 Task: Font style For heading Use Britannic Bold with light red berry 1 colour & Underline. font size for heading '28 Pt. 'Change the font style of data to Calibri Lightand font size to  16 Pt. Change the alignment of both headline & data to  Align bottom. In the sheet  auditingSalesDashboard_2022
Action: Mouse moved to (7, 20)
Screenshot: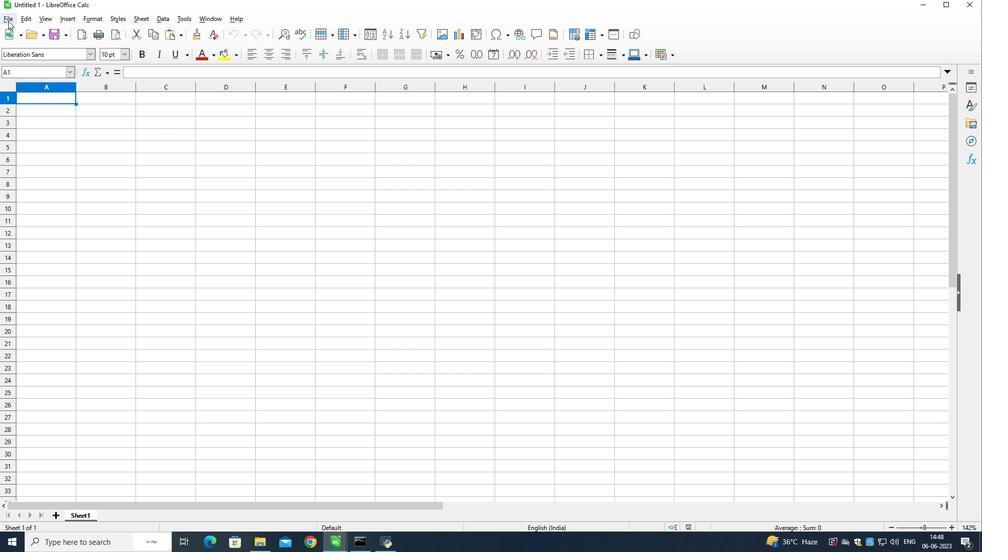 
Action: Mouse pressed left at (7, 20)
Screenshot: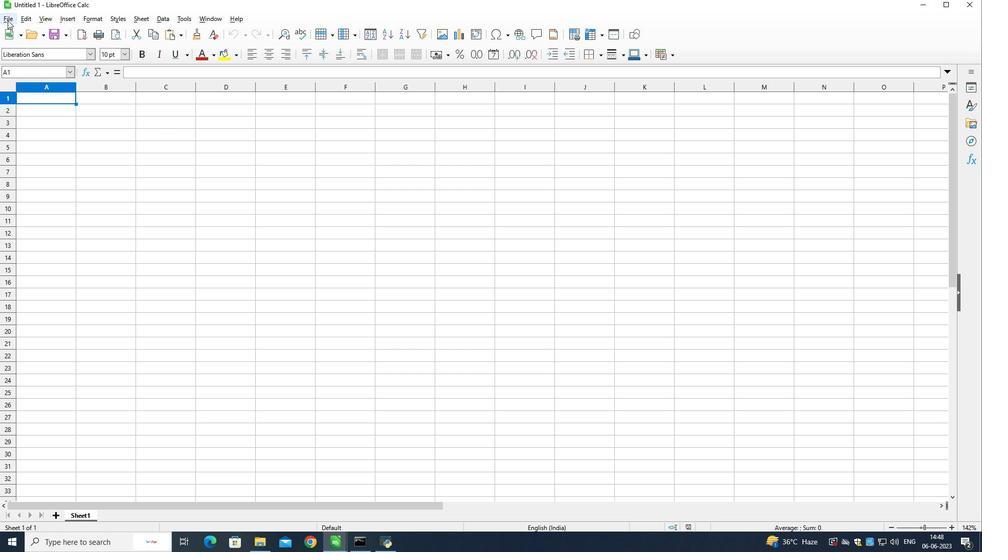 
Action: Mouse moved to (12, 39)
Screenshot: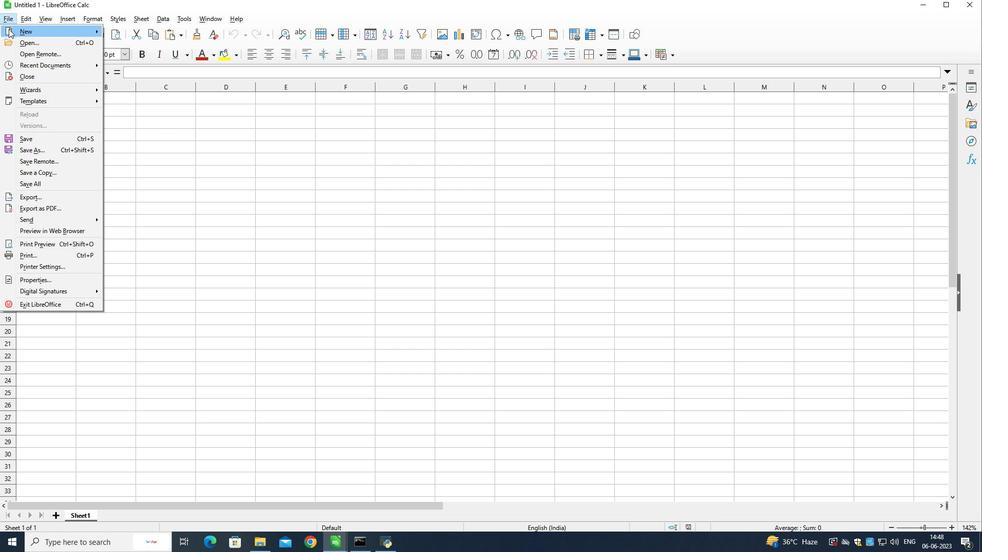 
Action: Mouse pressed left at (12, 39)
Screenshot: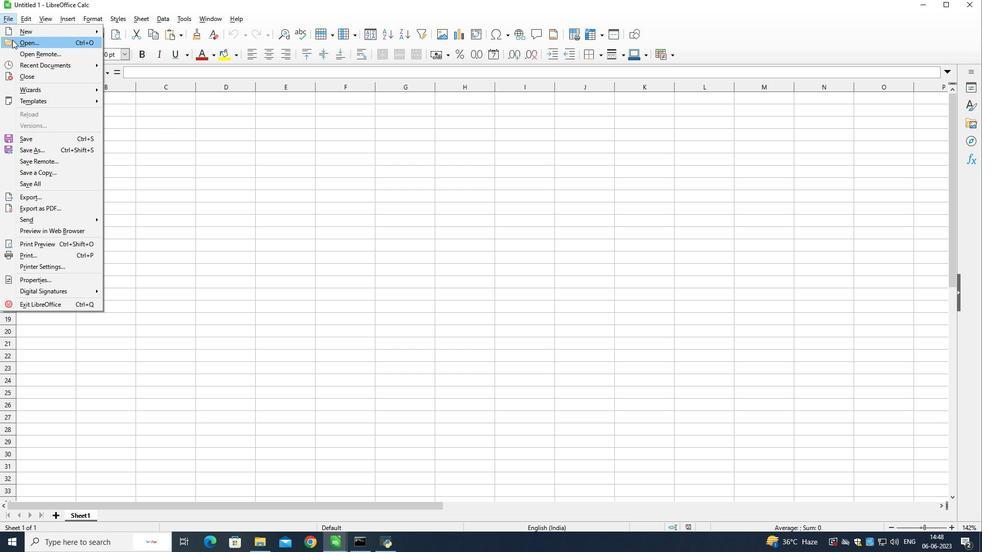 
Action: Mouse moved to (33, 128)
Screenshot: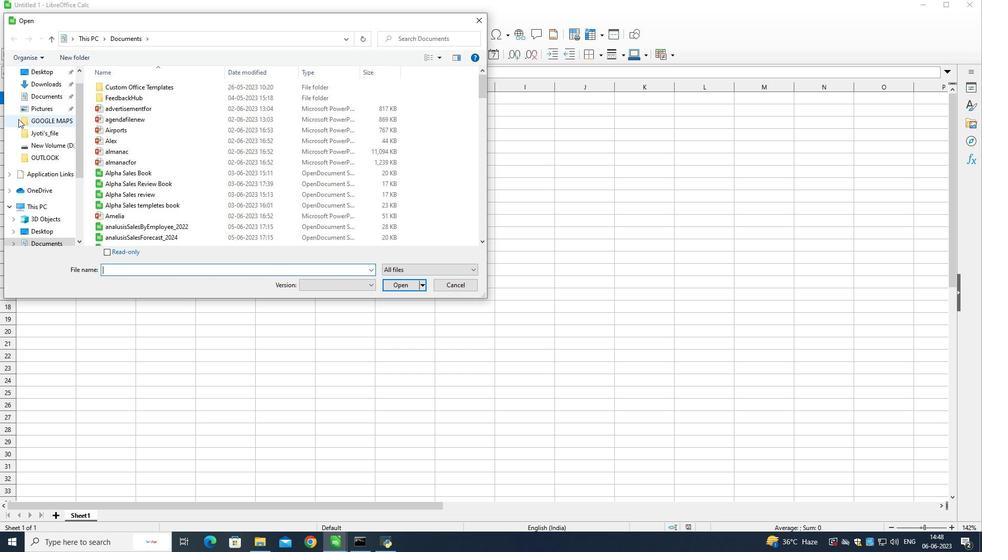 
Action: Mouse scrolled (33, 129) with delta (0, 0)
Screenshot: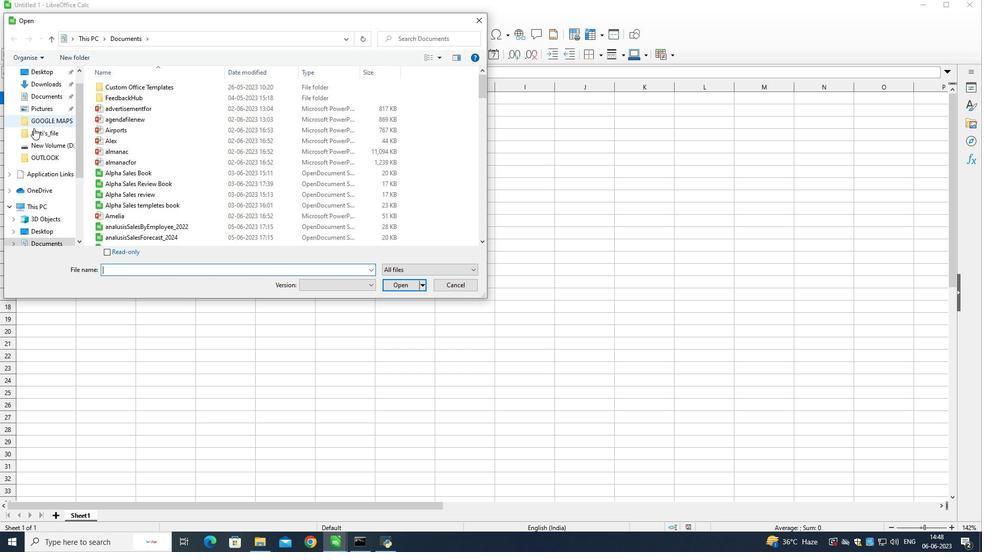 
Action: Mouse moved to (34, 128)
Screenshot: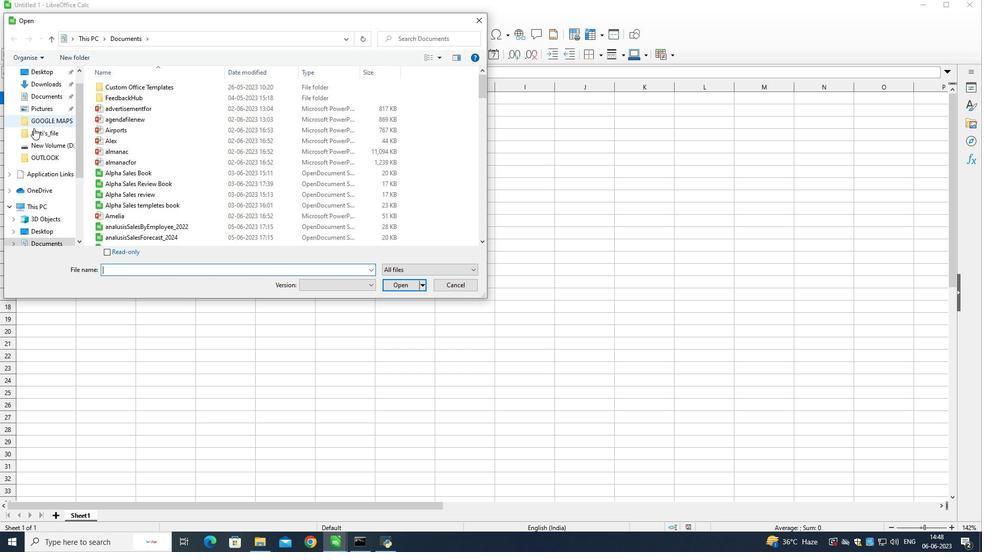 
Action: Mouse scrolled (34, 129) with delta (0, 0)
Screenshot: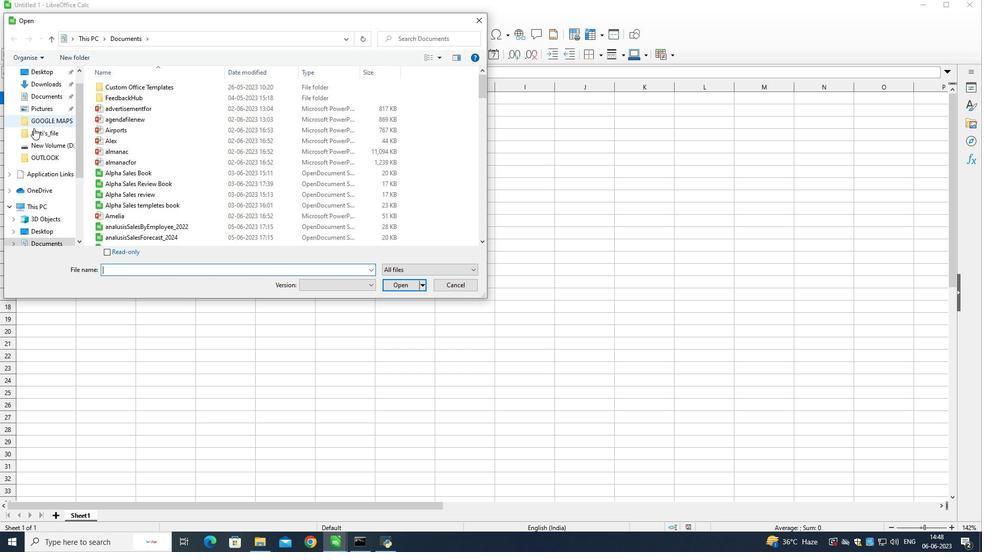 
Action: Mouse scrolled (34, 129) with delta (0, 0)
Screenshot: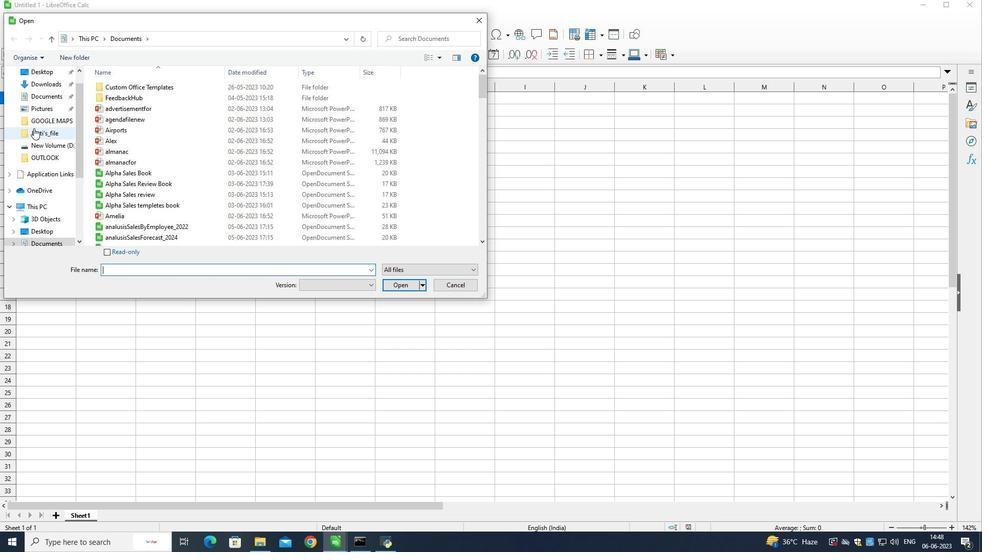 
Action: Mouse moved to (34, 128)
Screenshot: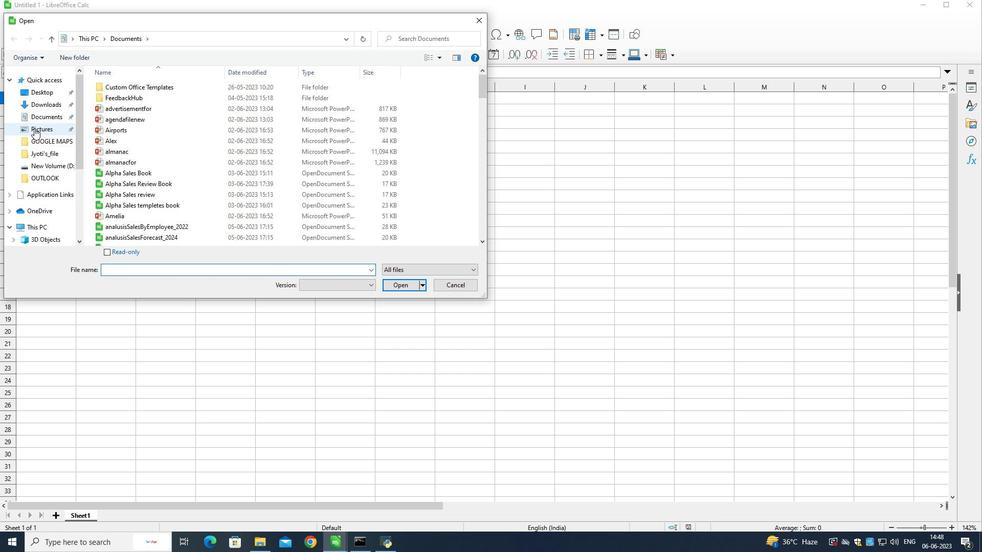 
Action: Mouse scrolled (34, 129) with delta (0, 0)
Screenshot: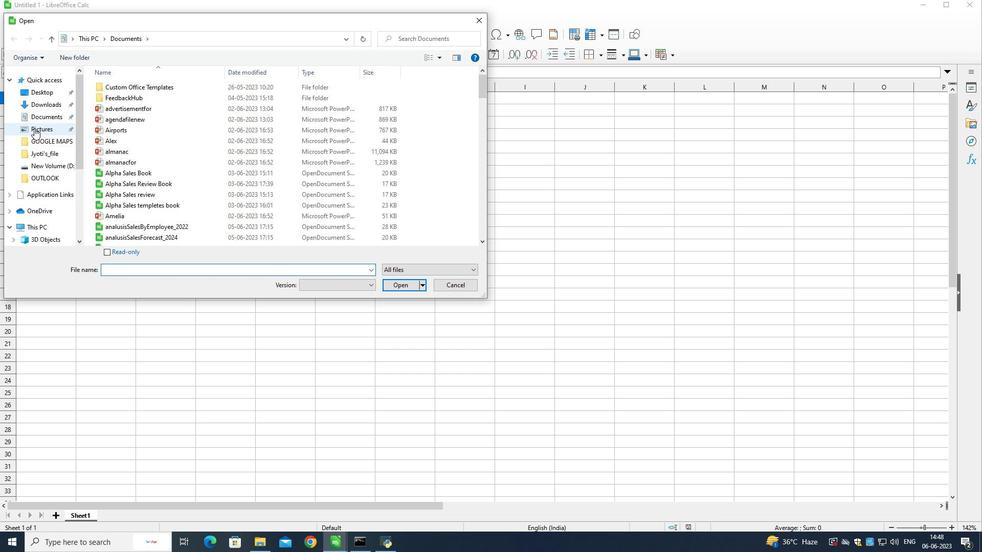 
Action: Mouse moved to (34, 128)
Screenshot: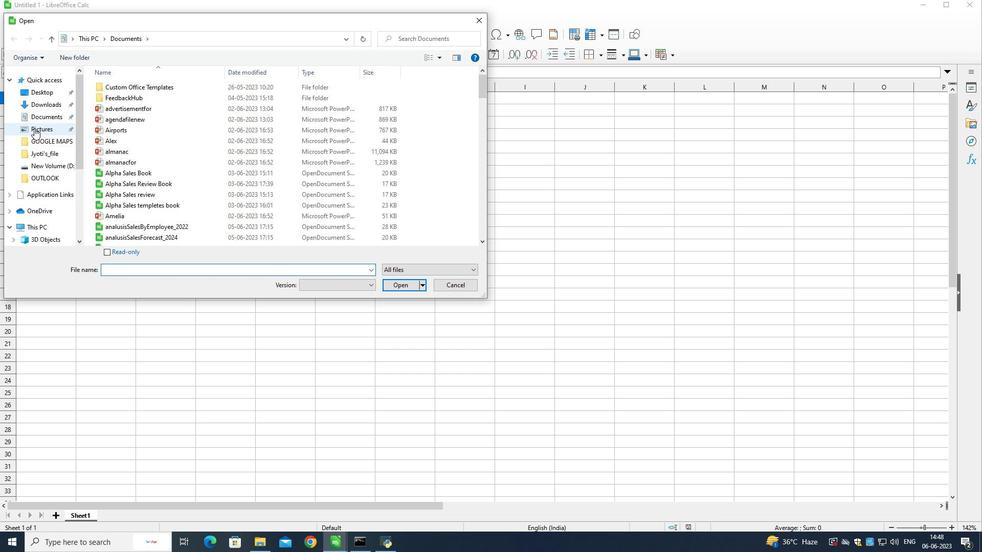 
Action: Mouse scrolled (34, 129) with delta (0, 0)
Screenshot: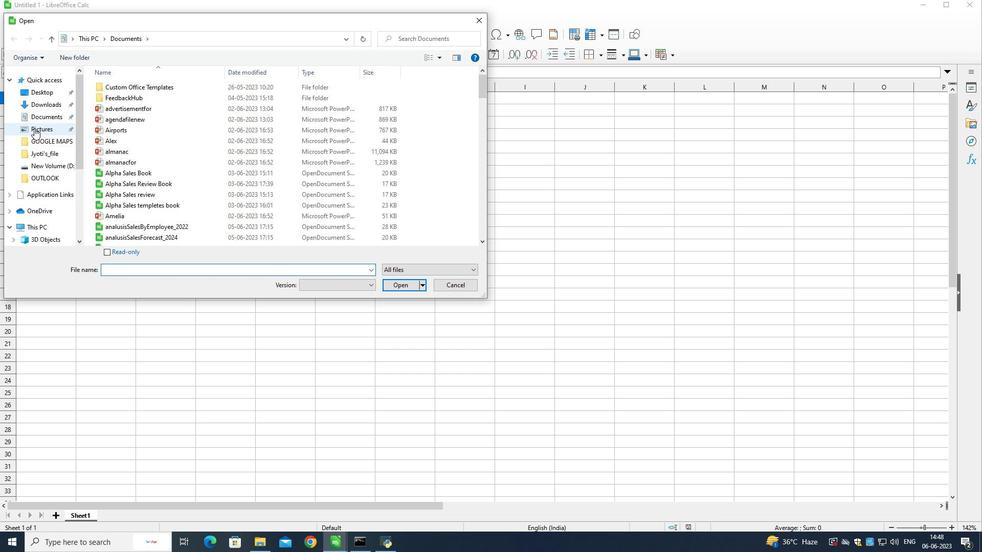 
Action: Mouse scrolled (34, 129) with delta (0, 0)
Screenshot: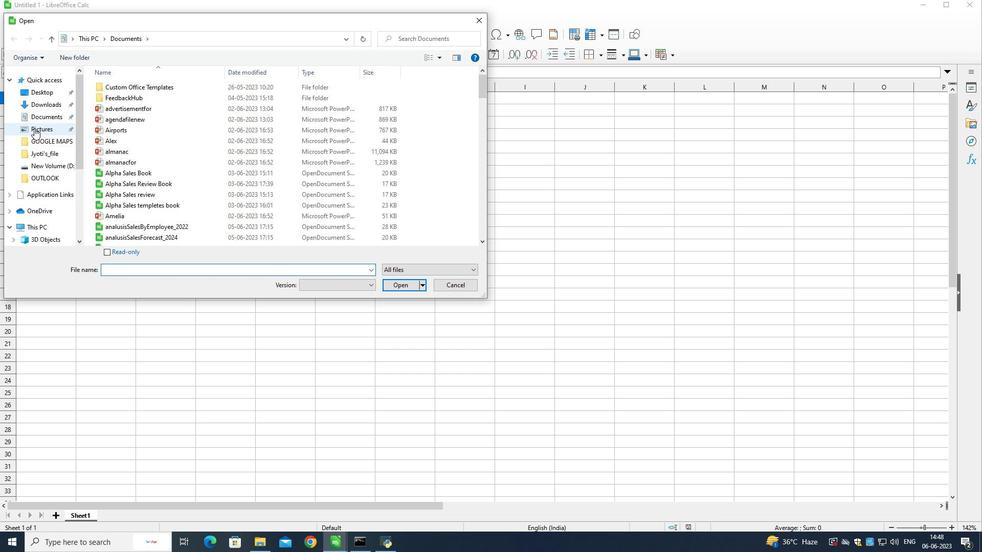 
Action: Mouse moved to (40, 77)
Screenshot: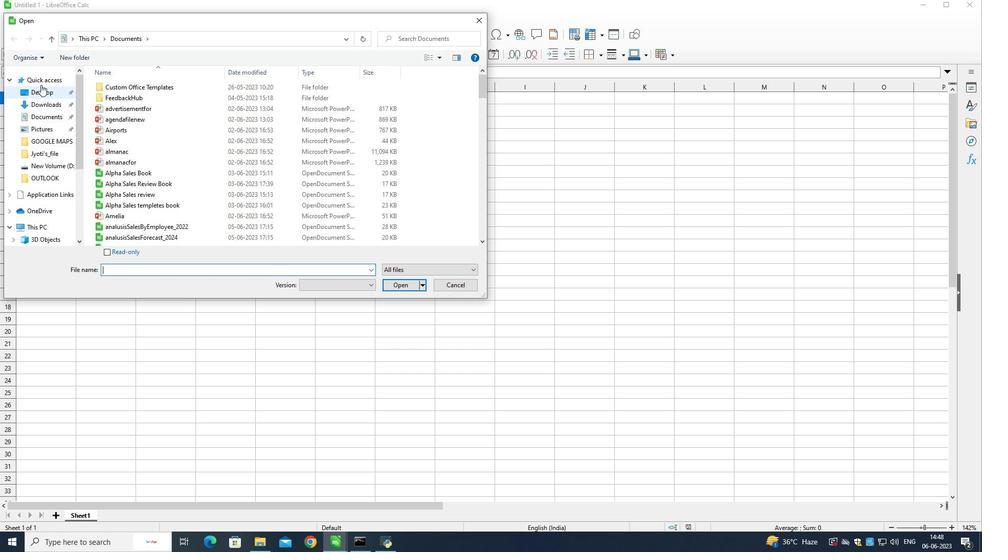 
Action: Mouse pressed left at (40, 77)
Screenshot: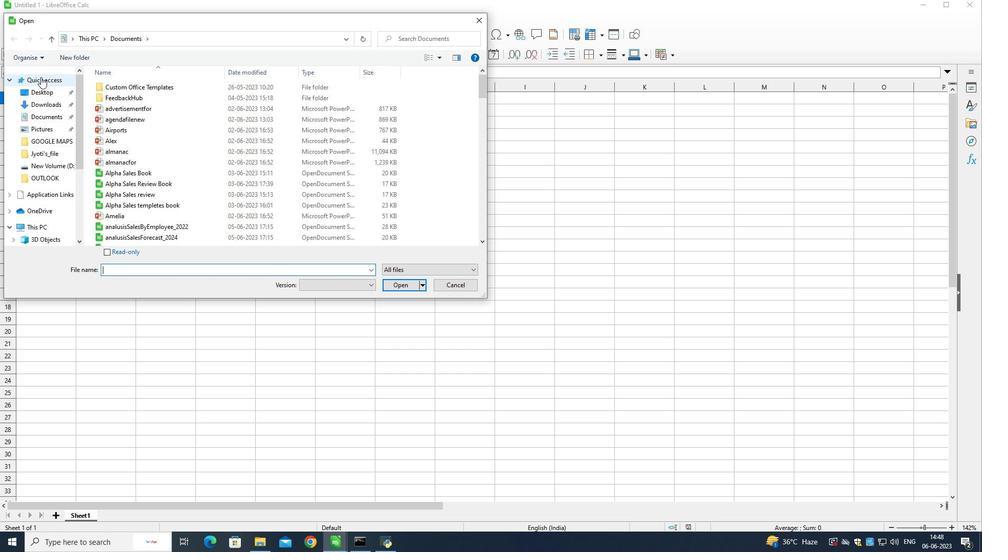 
Action: Mouse moved to (142, 214)
Screenshot: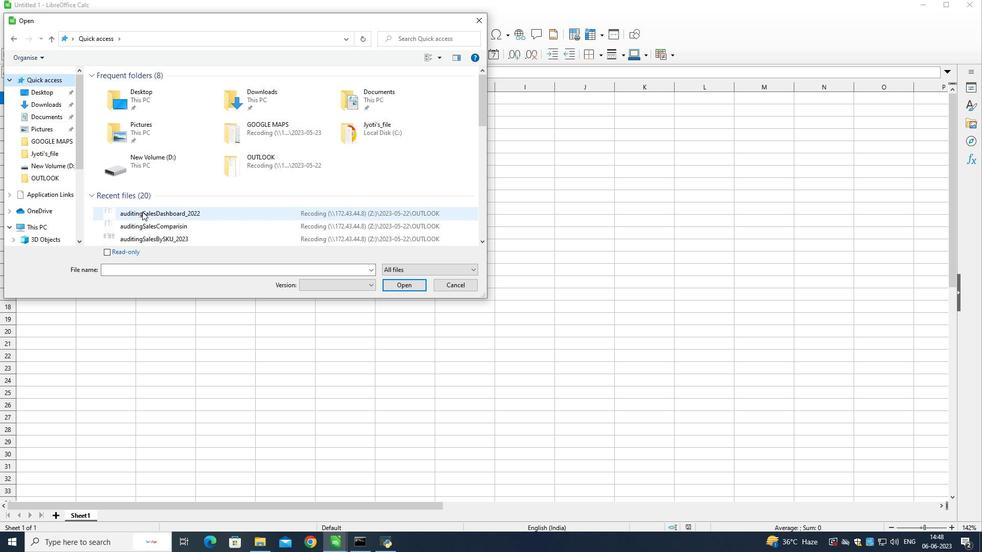
Action: Mouse pressed left at (142, 214)
Screenshot: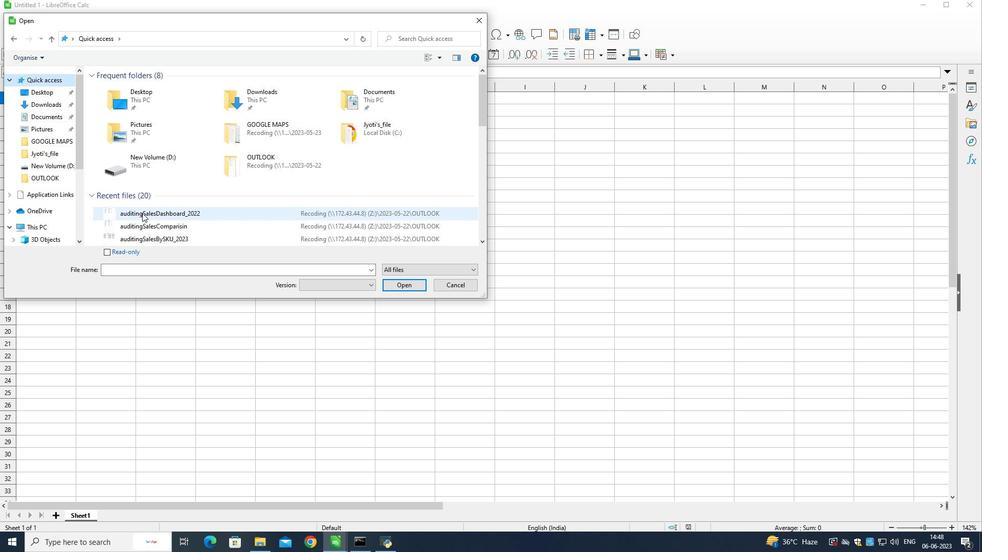 
Action: Mouse moved to (407, 286)
Screenshot: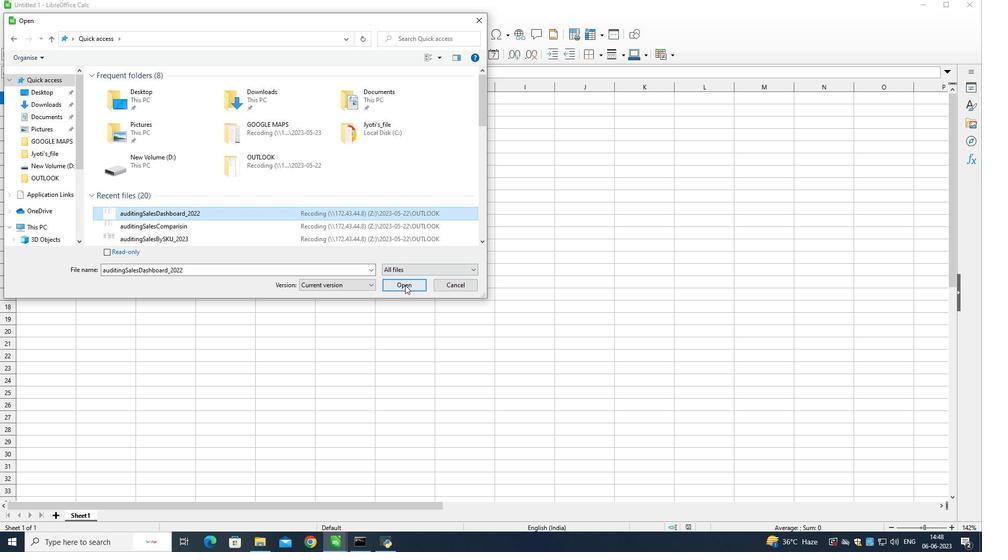 
Action: Mouse pressed left at (407, 286)
Screenshot: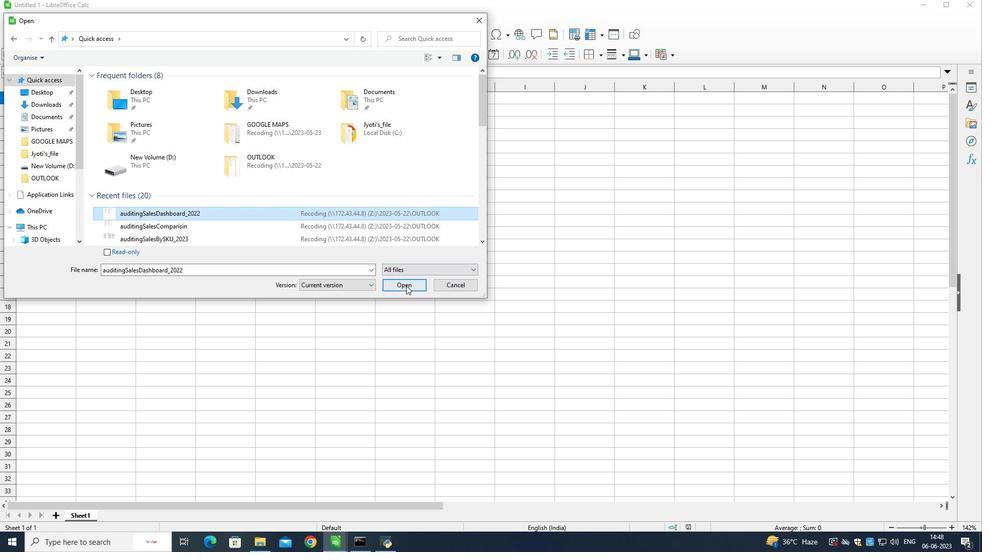 
Action: Mouse moved to (57, 98)
Screenshot: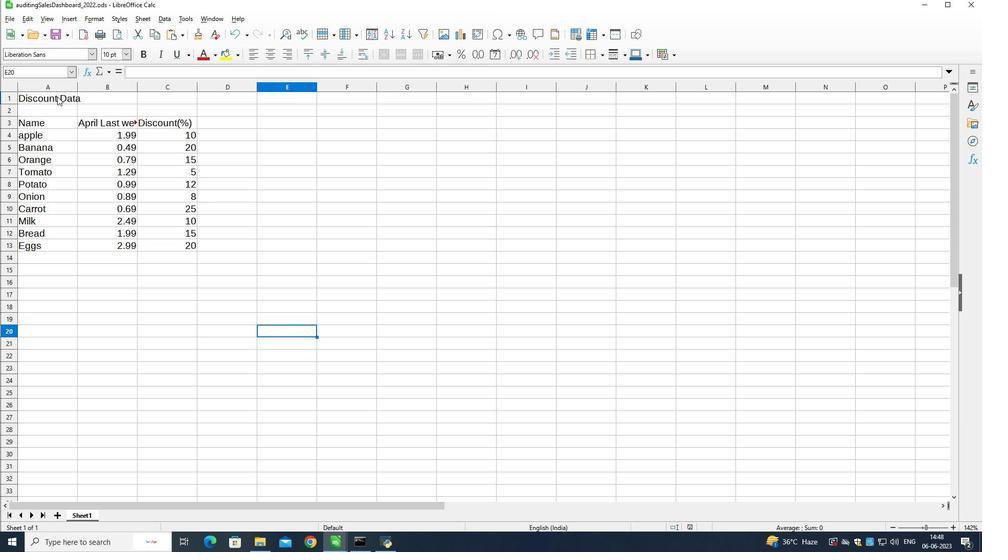 
Action: Mouse pressed left at (57, 98)
Screenshot: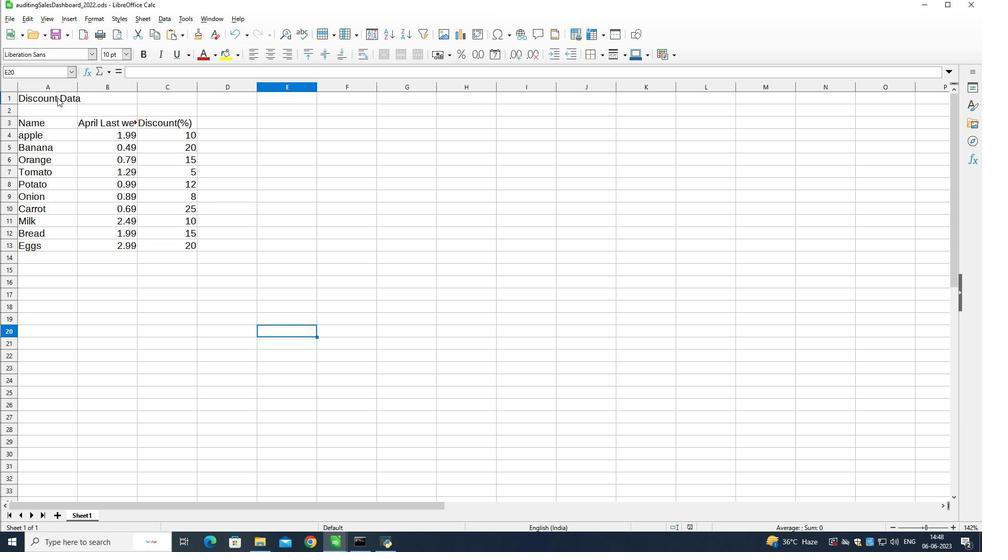 
Action: Mouse pressed left at (57, 98)
Screenshot: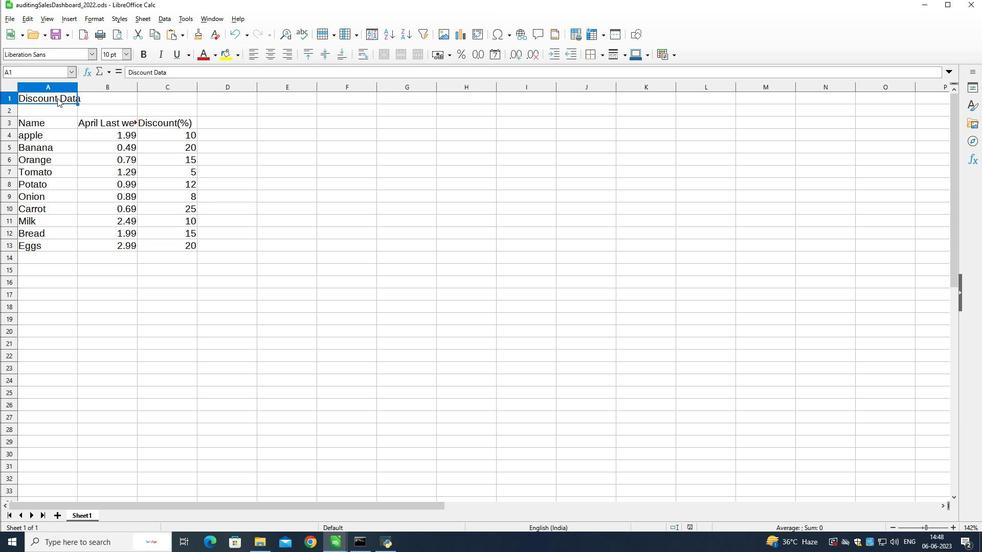 
Action: Mouse pressed left at (57, 98)
Screenshot: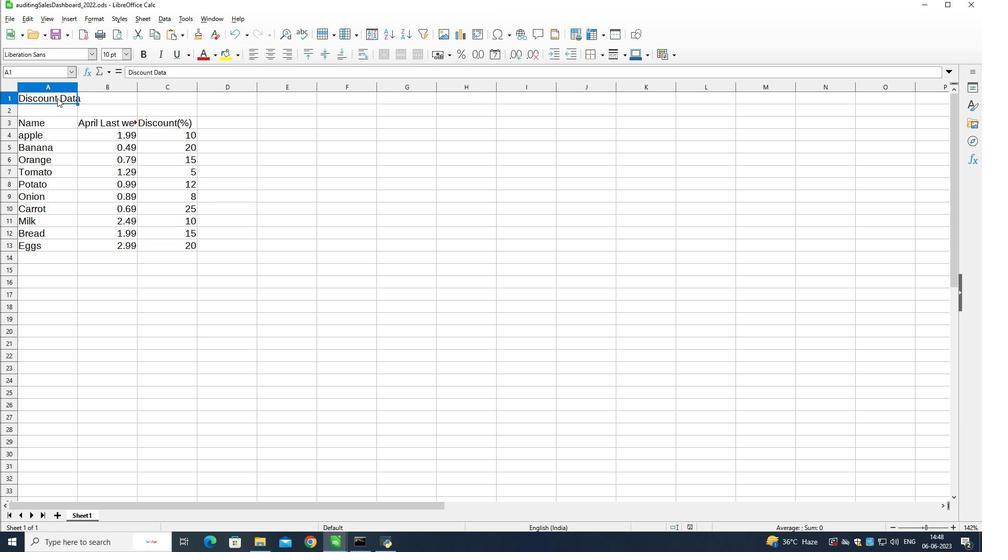
Action: Mouse moved to (50, 53)
Screenshot: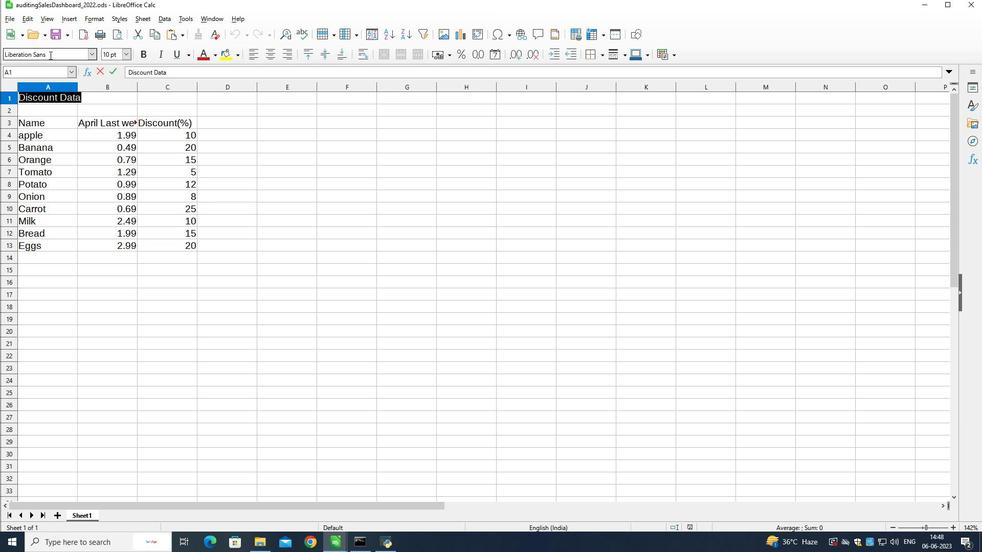 
Action: Mouse pressed left at (50, 53)
Screenshot: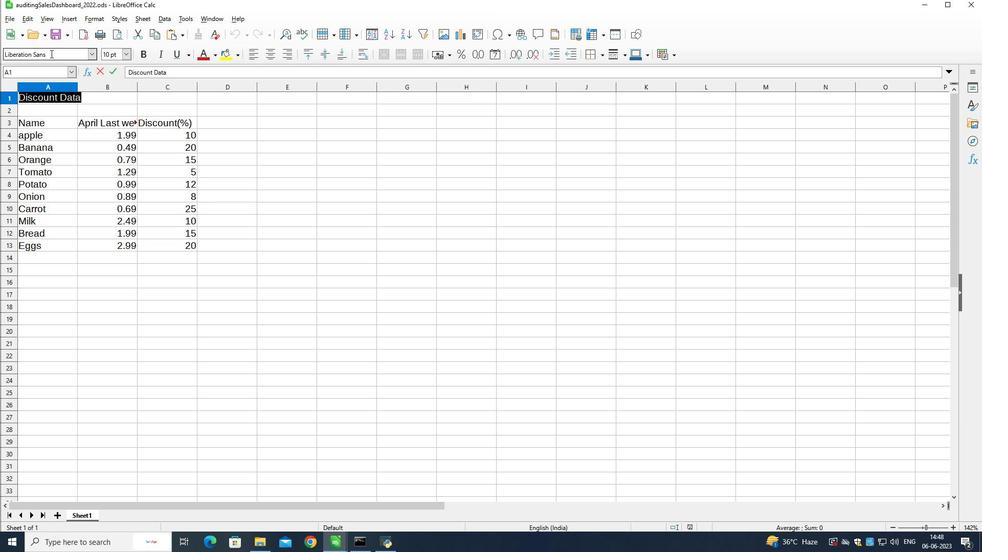
Action: Mouse pressed left at (50, 53)
Screenshot: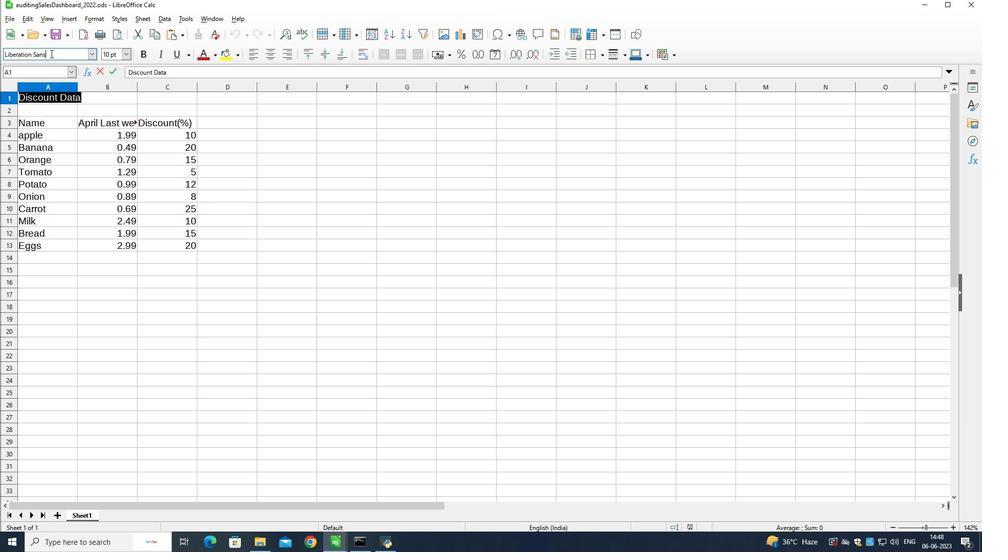 
Action: Mouse pressed left at (50, 53)
Screenshot: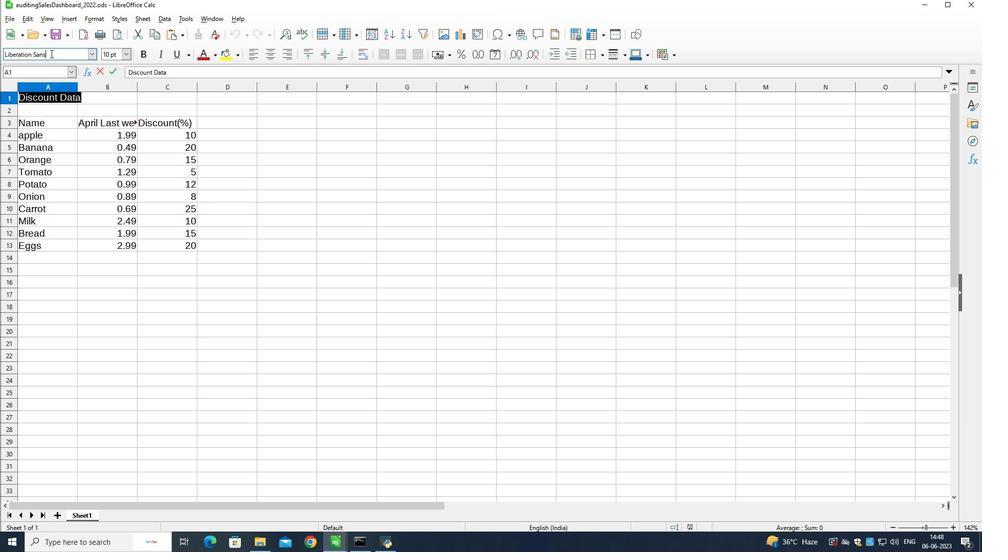 
Action: Key pressed <Key.shift>Britannic<Key.space><Key.shift>Bol<Key.enter>
Screenshot: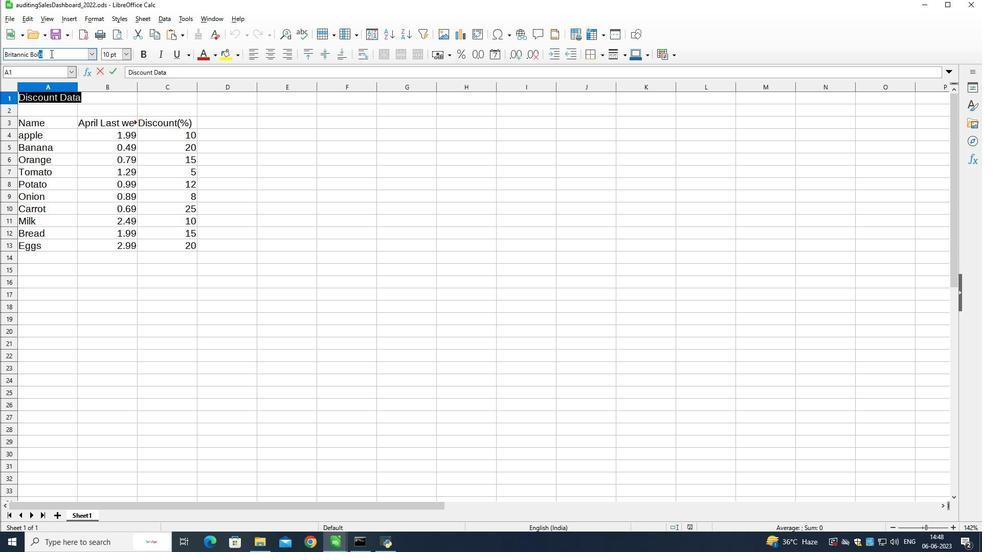 
Action: Mouse moved to (199, 53)
Screenshot: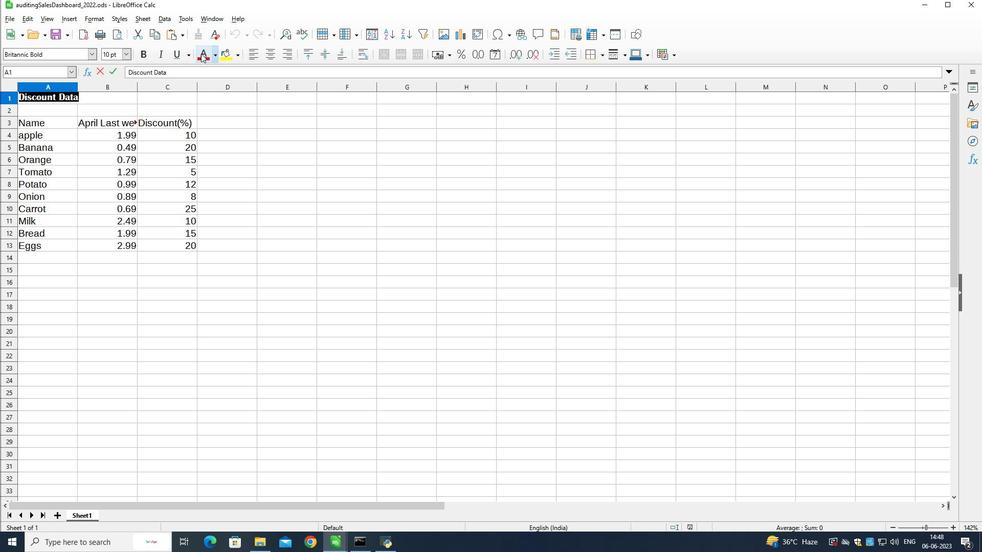 
Action: Mouse pressed left at (199, 53)
Screenshot: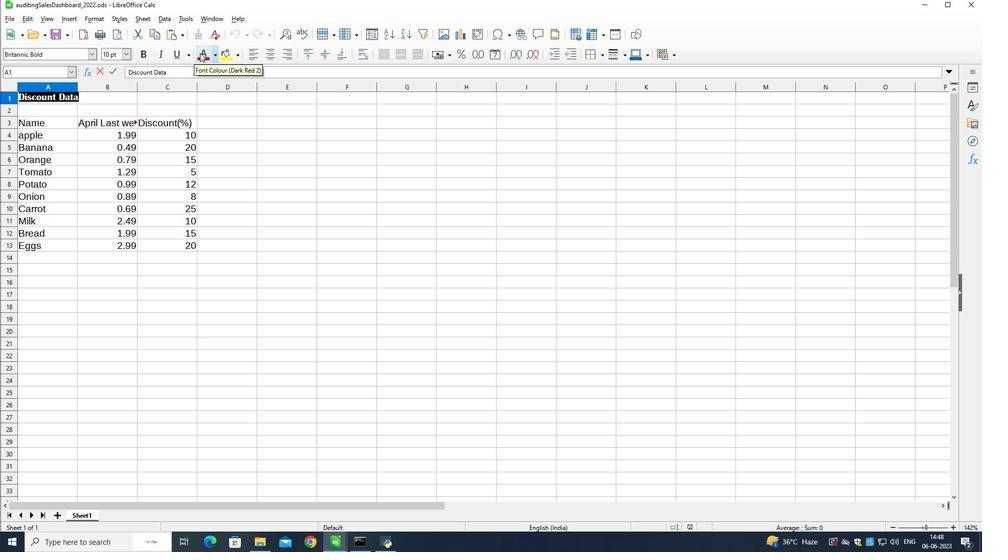 
Action: Mouse moved to (175, 50)
Screenshot: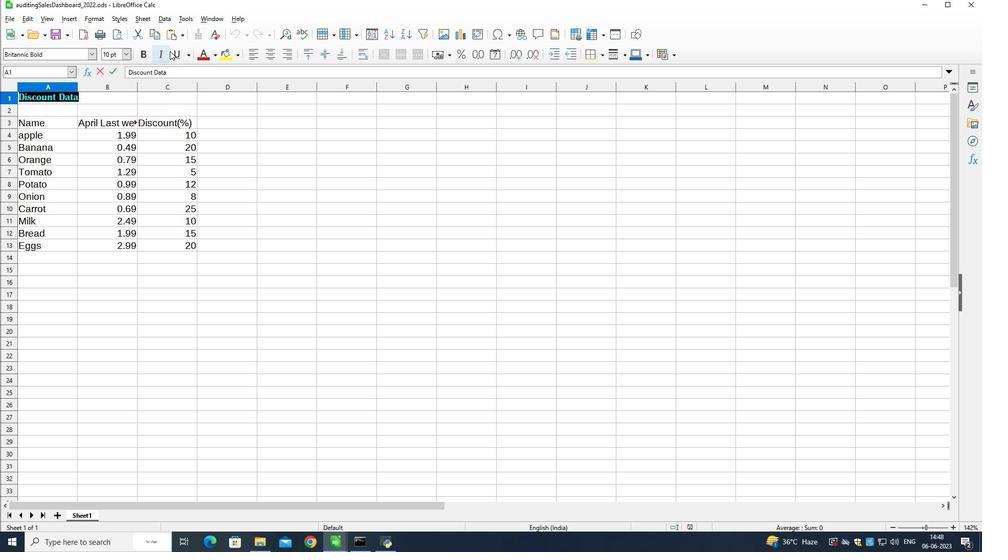 
Action: Mouse pressed left at (175, 50)
Screenshot: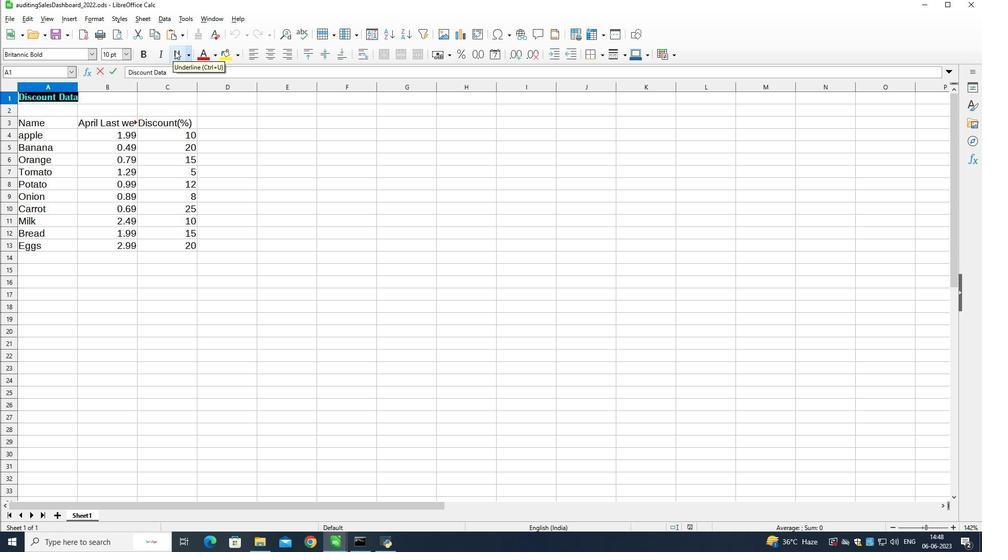 
Action: Mouse moved to (125, 55)
Screenshot: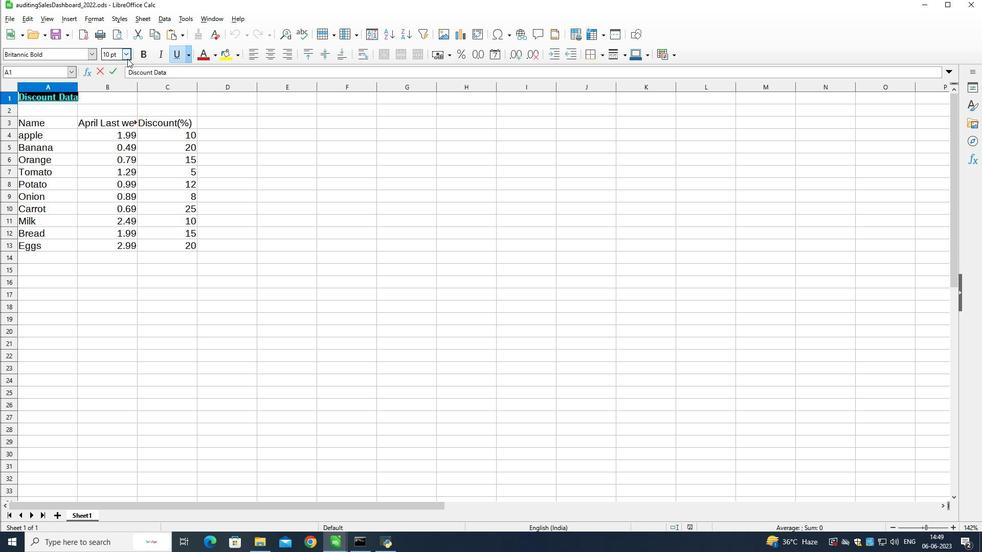 
Action: Mouse pressed left at (125, 55)
Screenshot: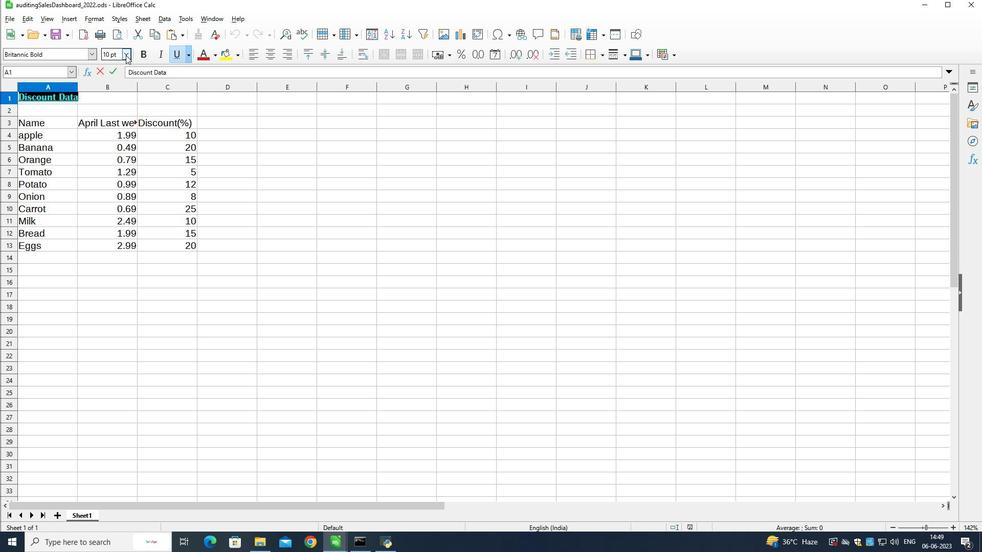 
Action: Mouse moved to (113, 219)
Screenshot: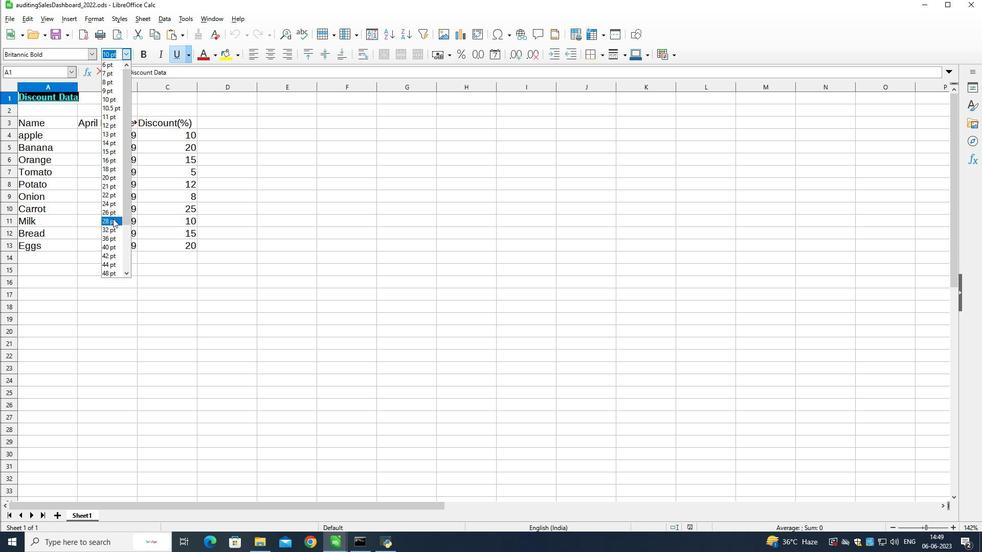 
Action: Mouse pressed left at (113, 219)
Screenshot: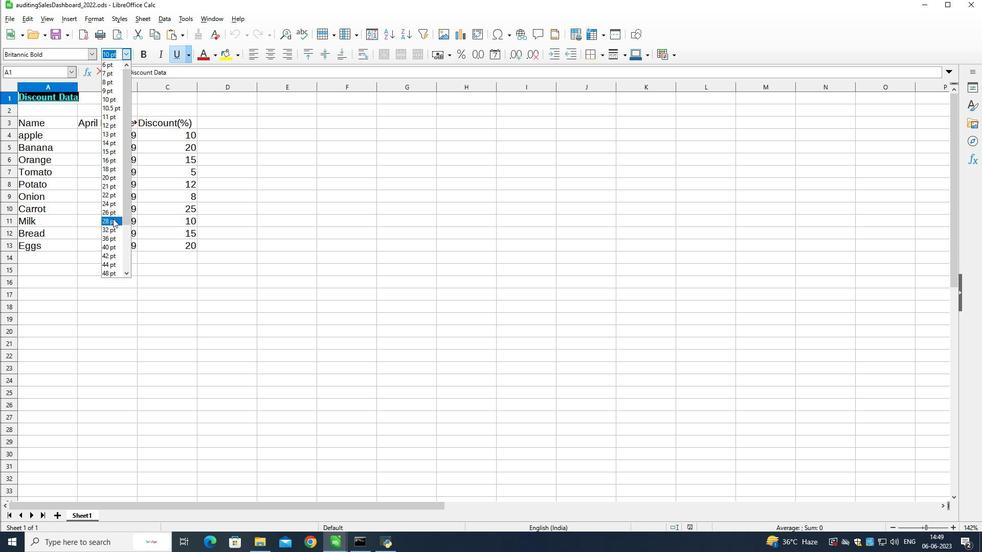 
Action: Mouse moved to (98, 234)
Screenshot: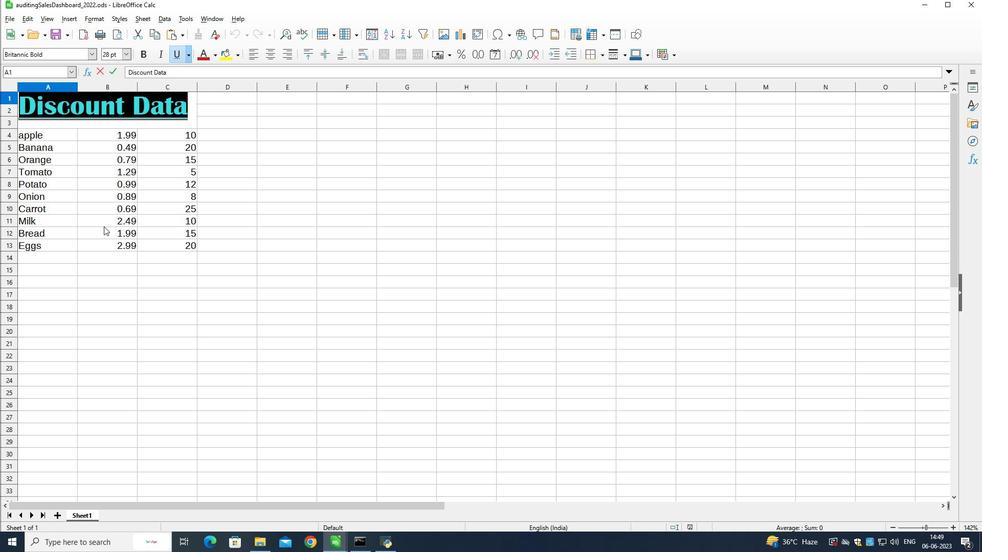 
Action: Mouse pressed left at (98, 234)
Screenshot: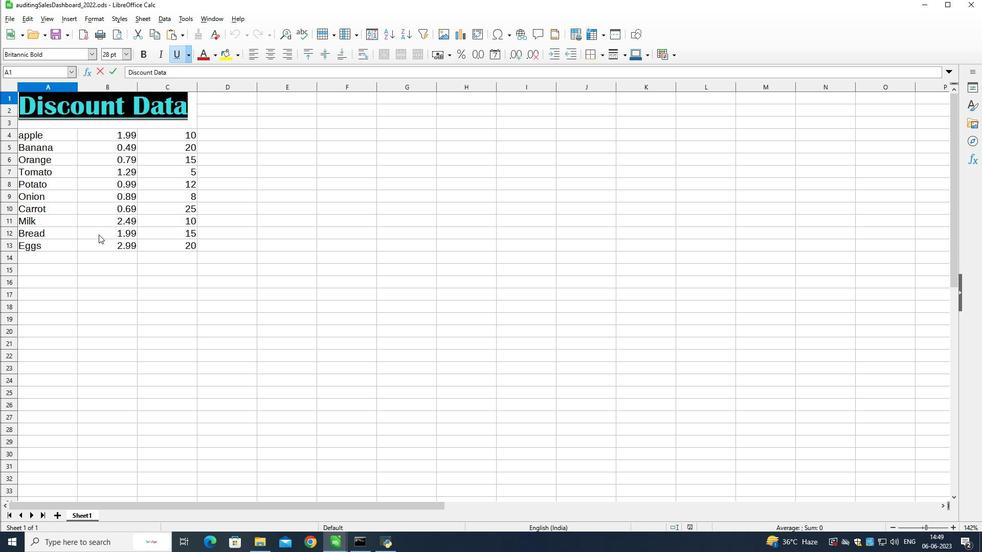 
Action: Mouse moved to (42, 142)
Screenshot: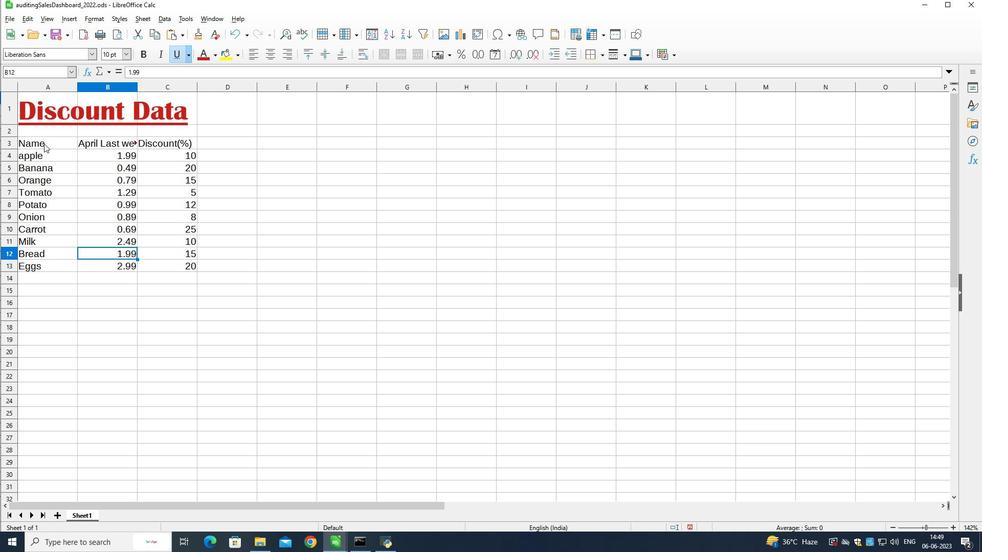 
Action: Mouse pressed left at (42, 142)
Screenshot: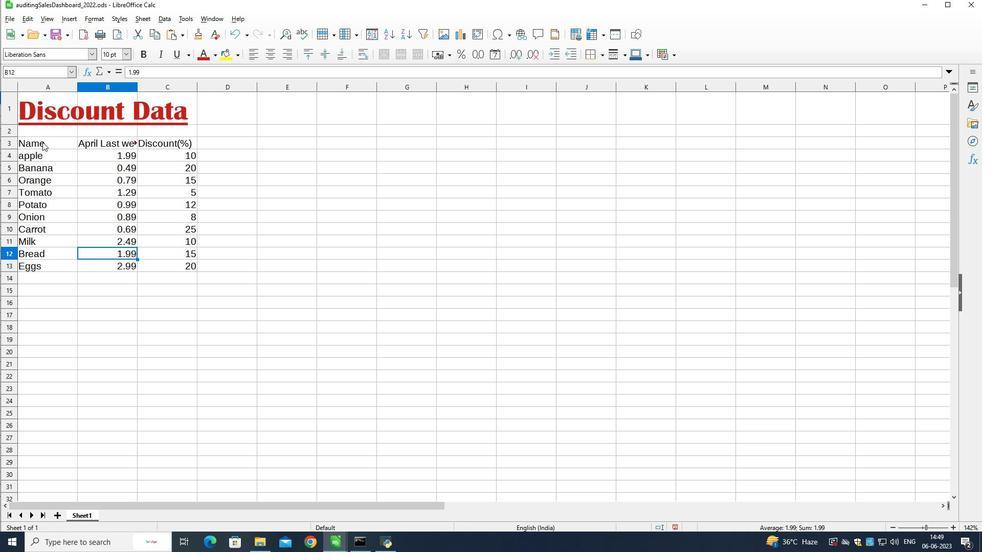 
Action: Mouse moved to (66, 52)
Screenshot: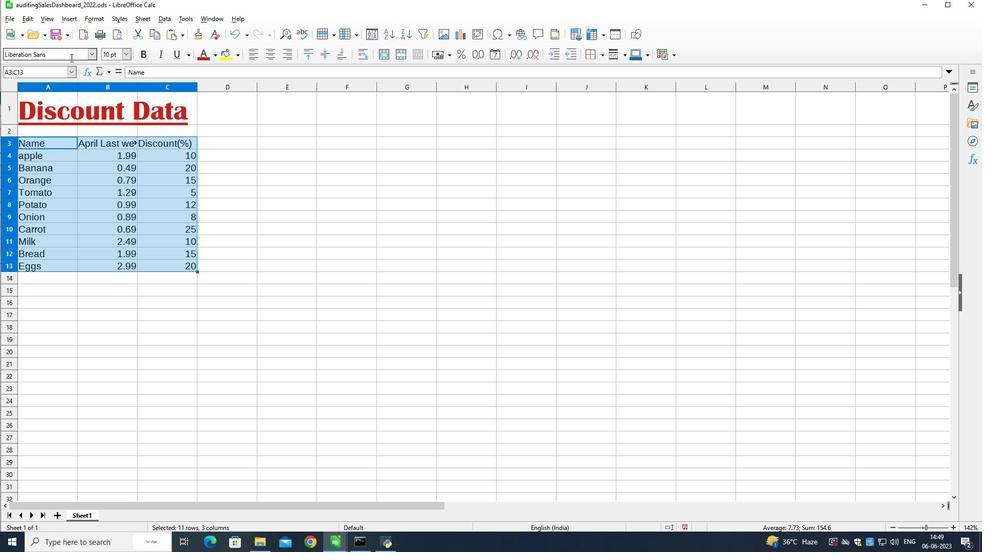 
Action: Mouse pressed left at (66, 52)
Screenshot: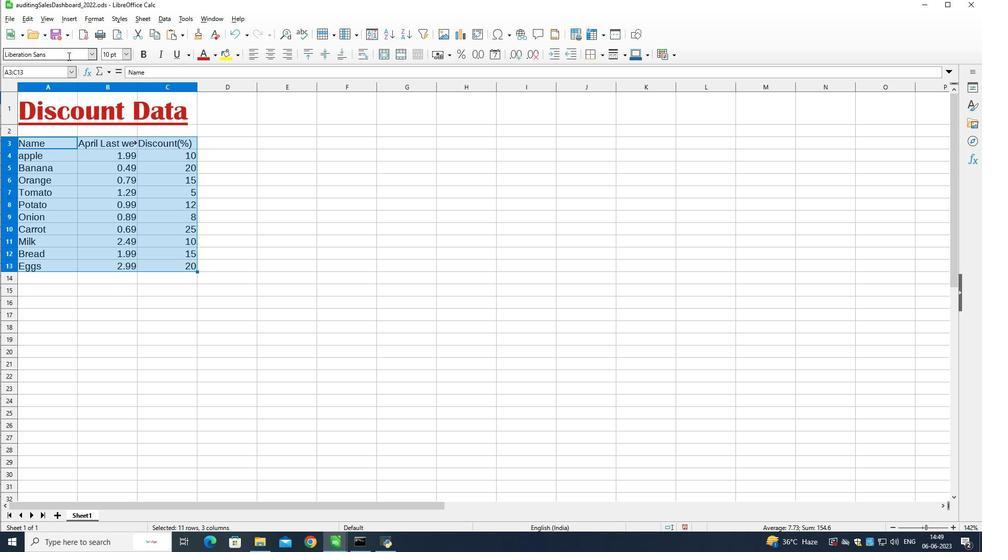 
Action: Mouse moved to (65, 52)
Screenshot: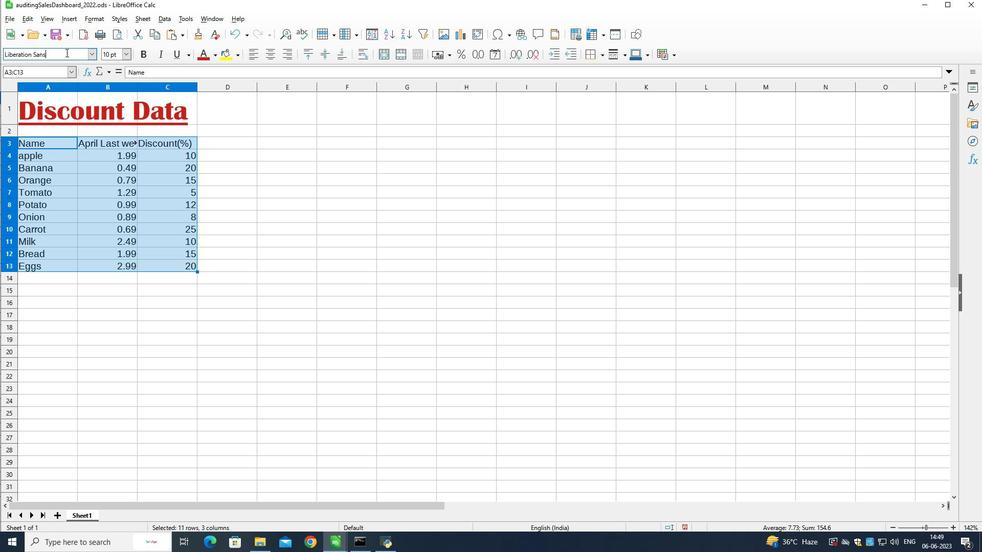 
Action: Mouse pressed left at (65, 52)
Screenshot: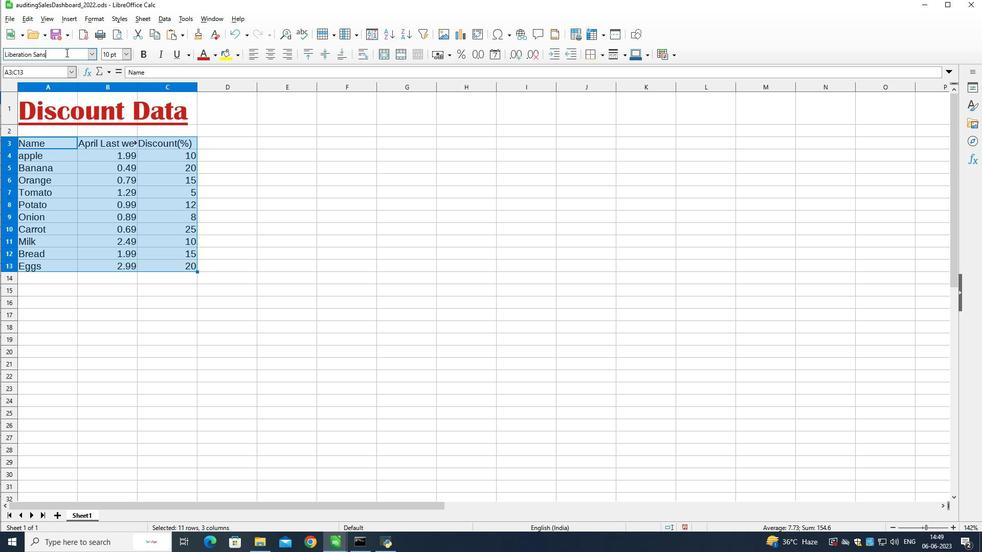 
Action: Mouse pressed left at (65, 52)
Screenshot: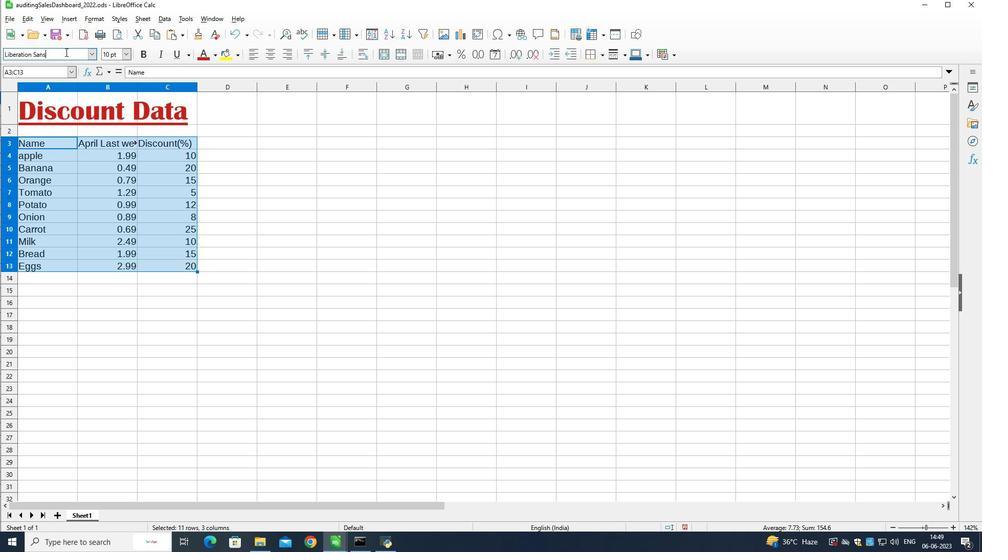 
Action: Mouse pressed left at (65, 52)
Screenshot: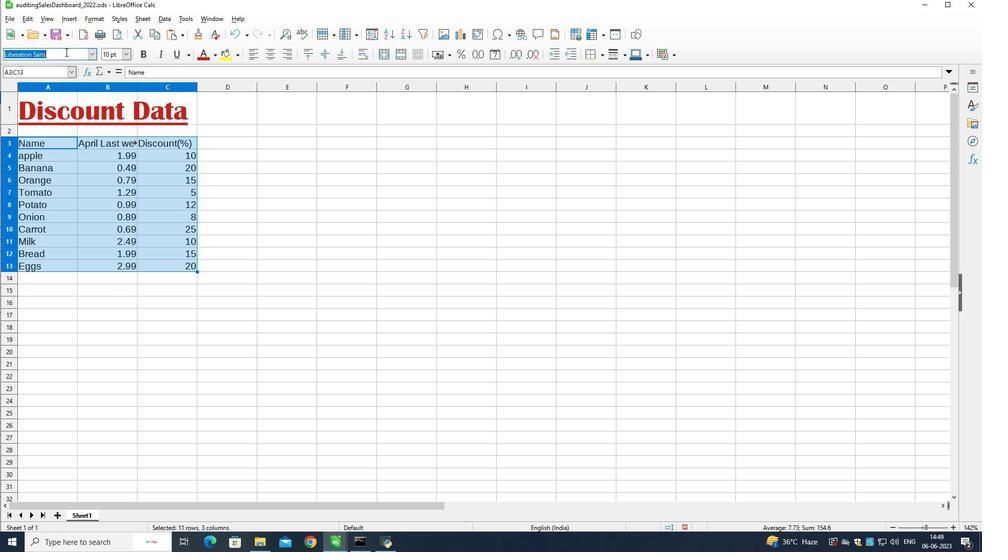
Action: Key pressed <Key.shift>Calibri<Key.enter>
Screenshot: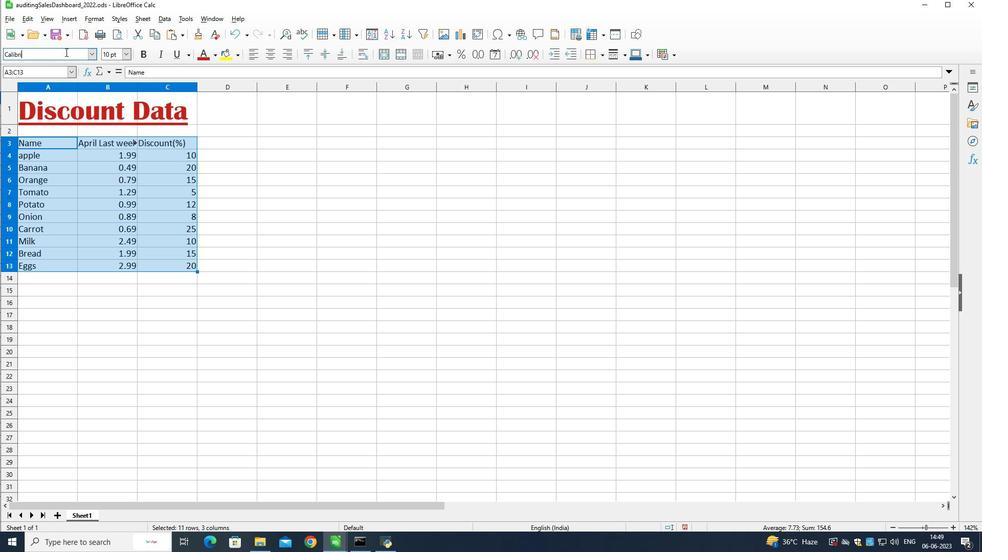 
Action: Mouse moved to (125, 54)
Screenshot: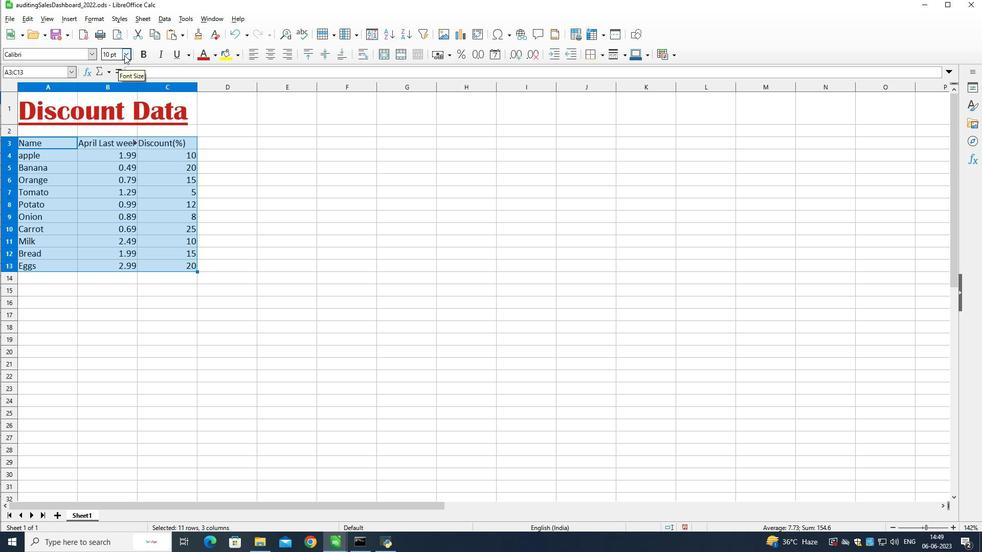 
Action: Mouse pressed left at (125, 54)
Screenshot: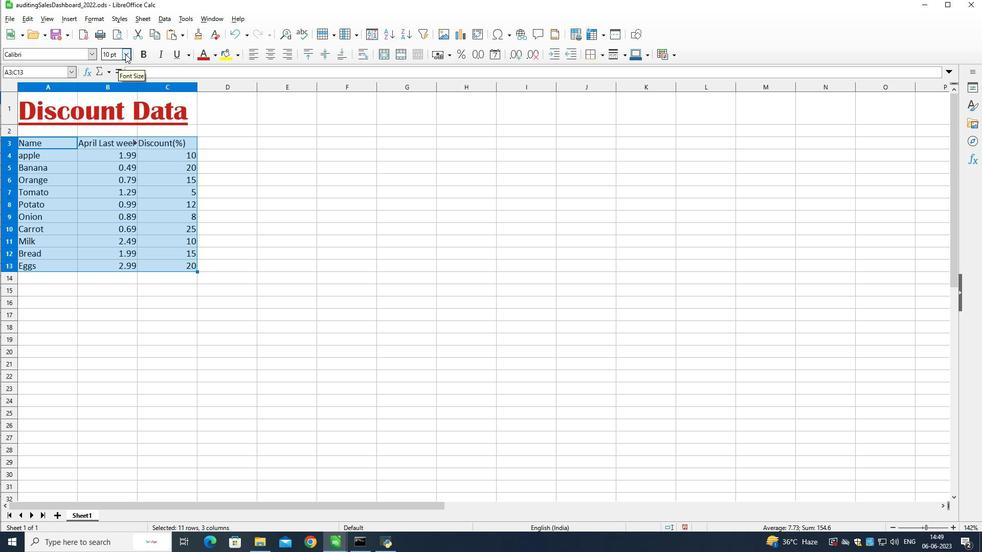 
Action: Mouse moved to (111, 158)
Screenshot: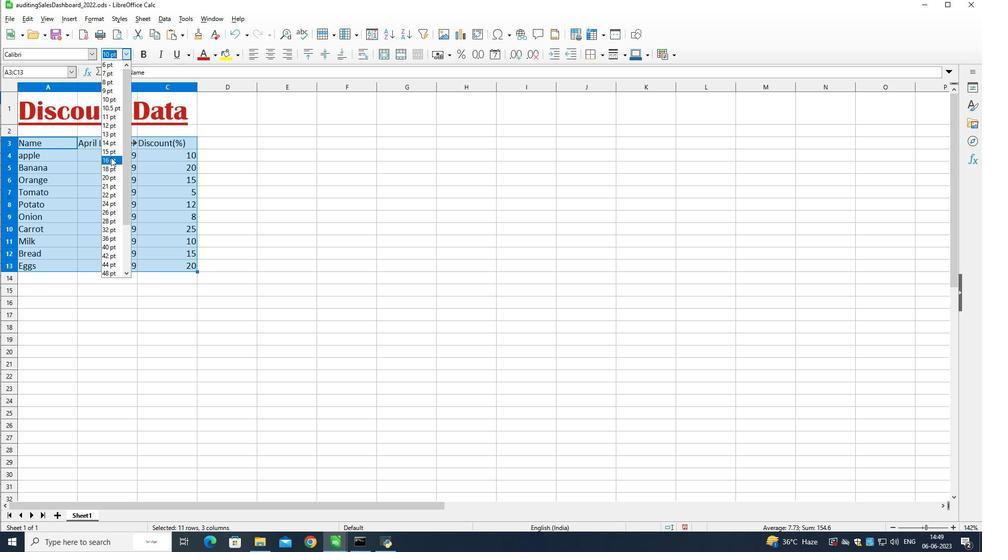 
Action: Mouse pressed left at (111, 158)
Screenshot: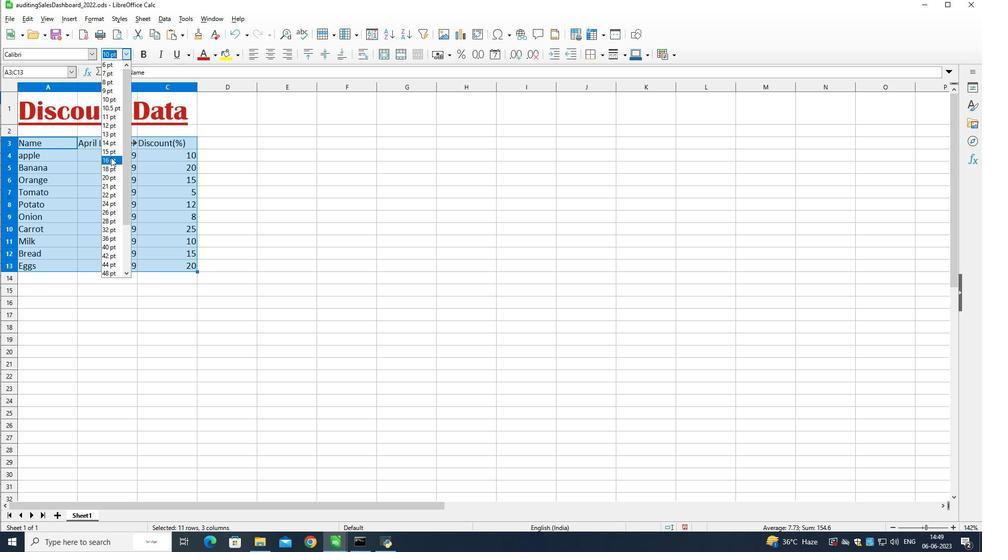 
Action: Mouse moved to (325, 255)
Screenshot: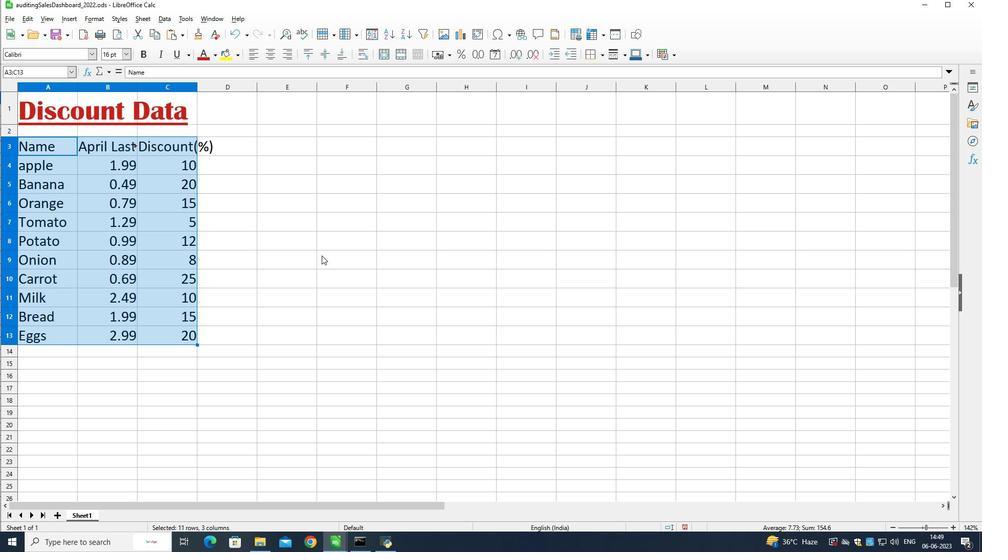 
Action: Mouse pressed left at (325, 255)
Screenshot: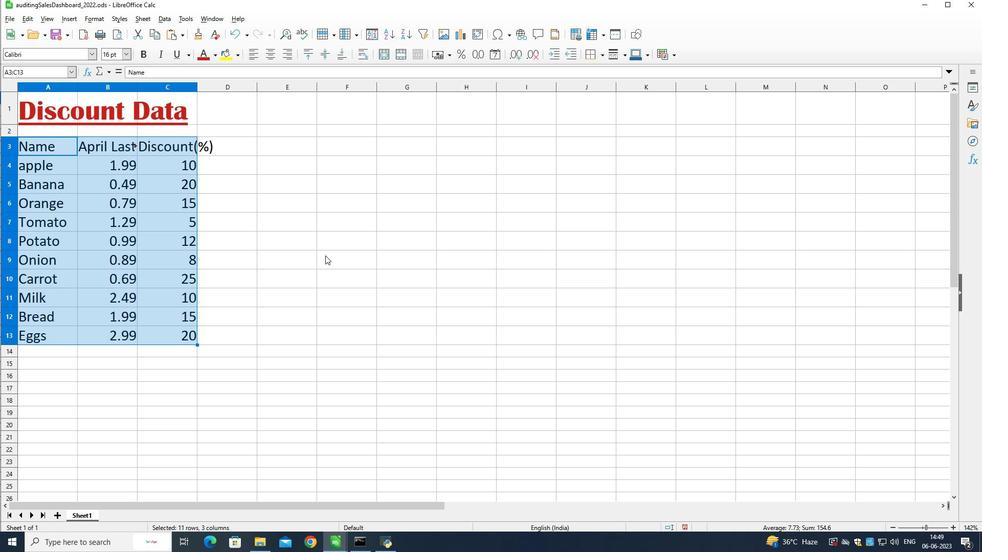 
Action: Mouse moved to (49, 106)
Screenshot: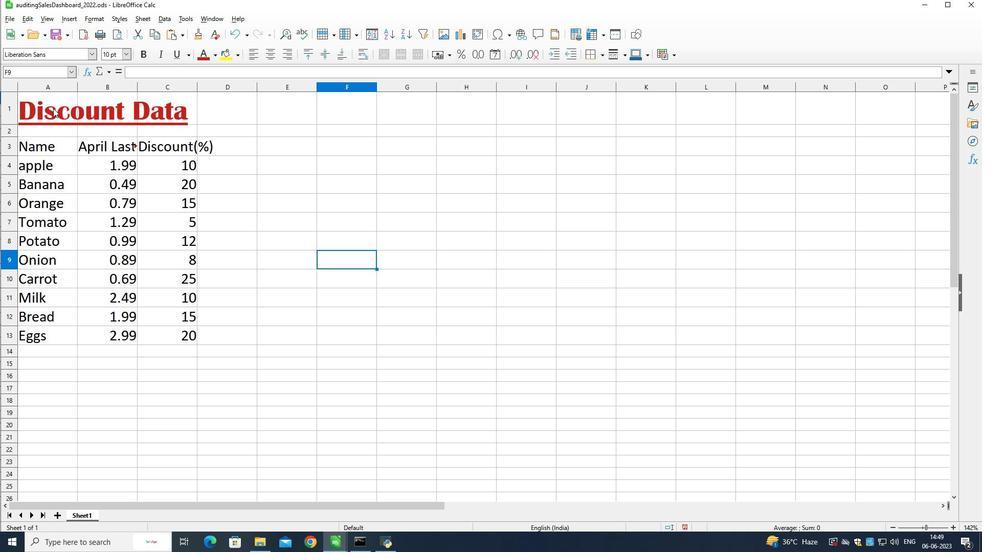 
Action: Mouse pressed left at (49, 106)
Screenshot: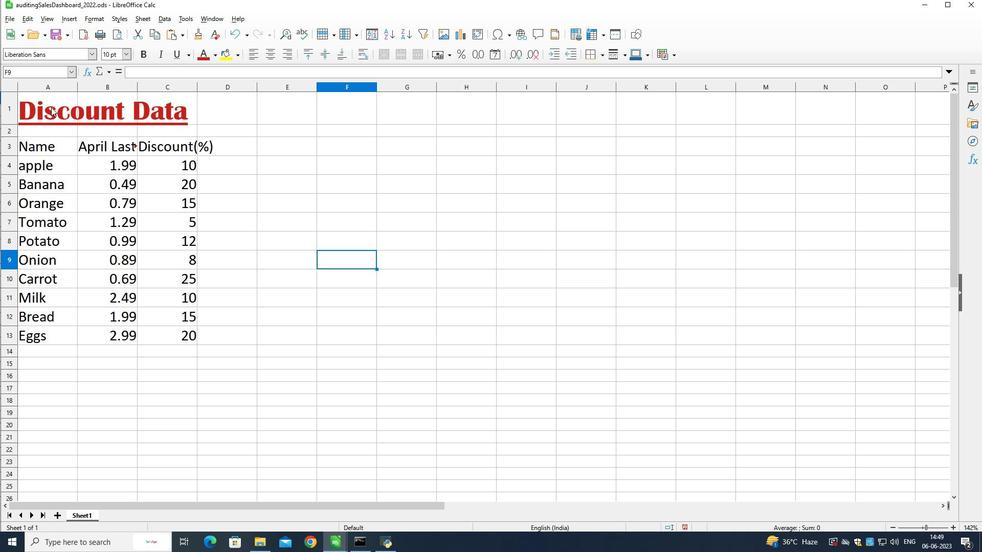 
Action: Mouse moved to (345, 55)
Screenshot: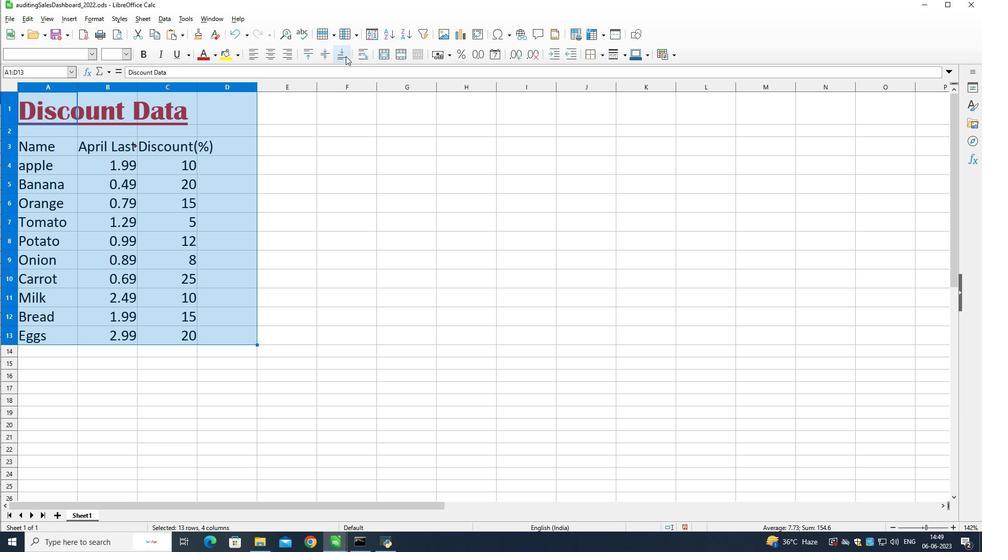 
Action: Mouse pressed left at (345, 55)
Screenshot: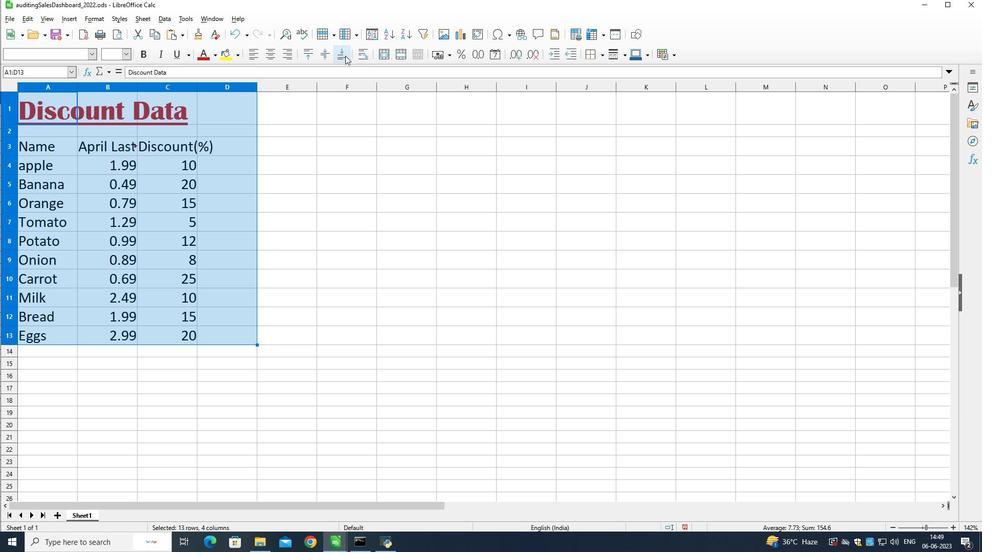 
Action: Mouse moved to (318, 120)
Screenshot: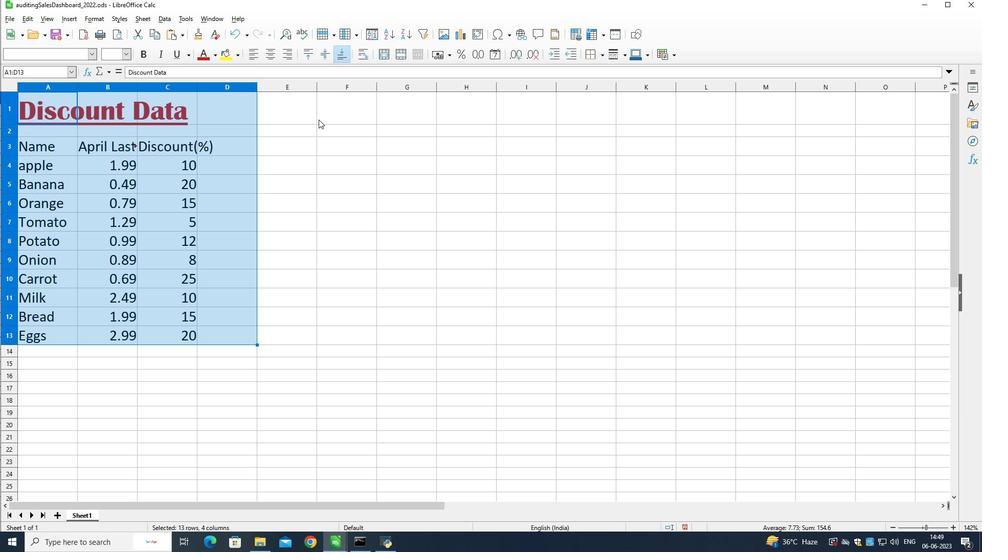 
Action: Mouse pressed left at (318, 120)
Screenshot: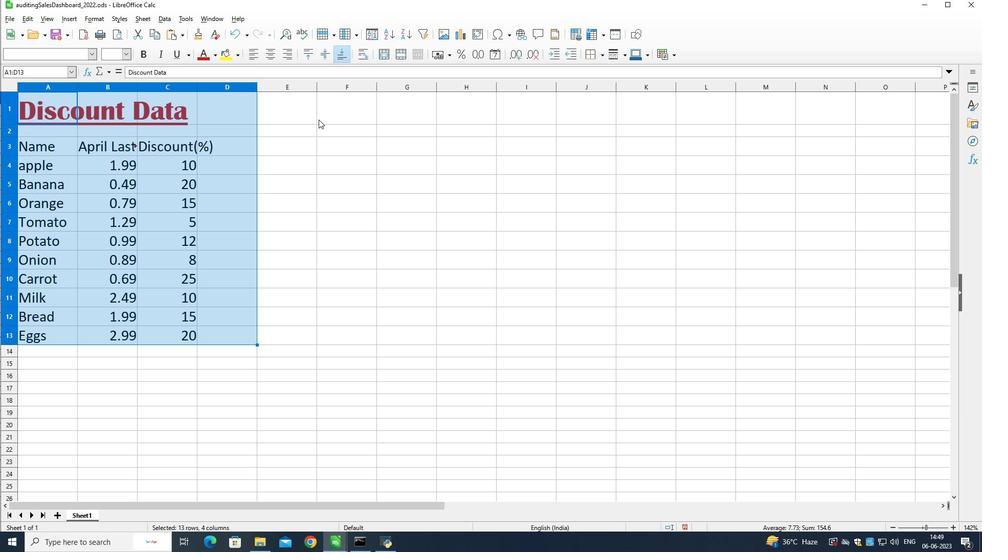 
Action: Mouse moved to (317, 120)
Screenshot: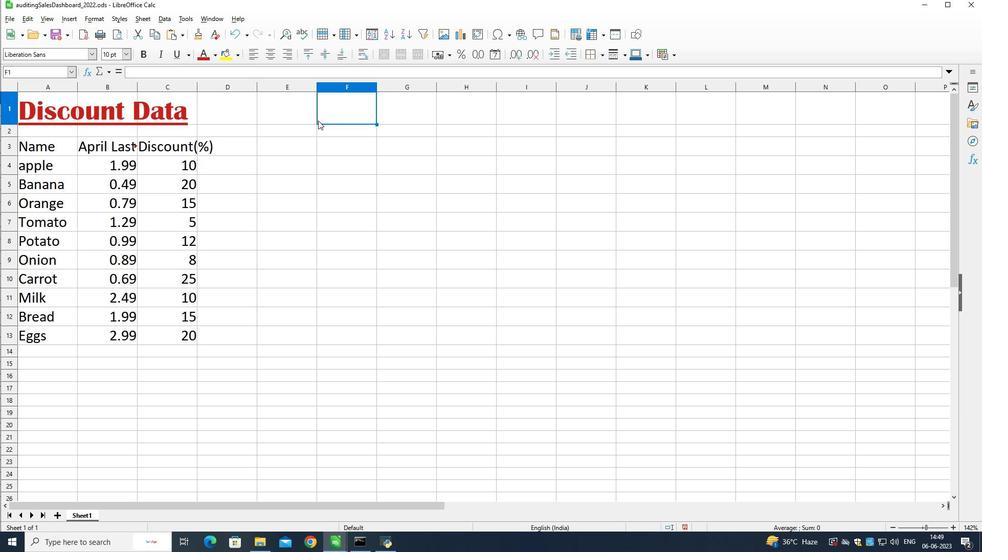 
